 Task: Sort the products in the category "Non-Alcoholic Wines" by unit price (high first).
Action: Mouse moved to (900, 340)
Screenshot: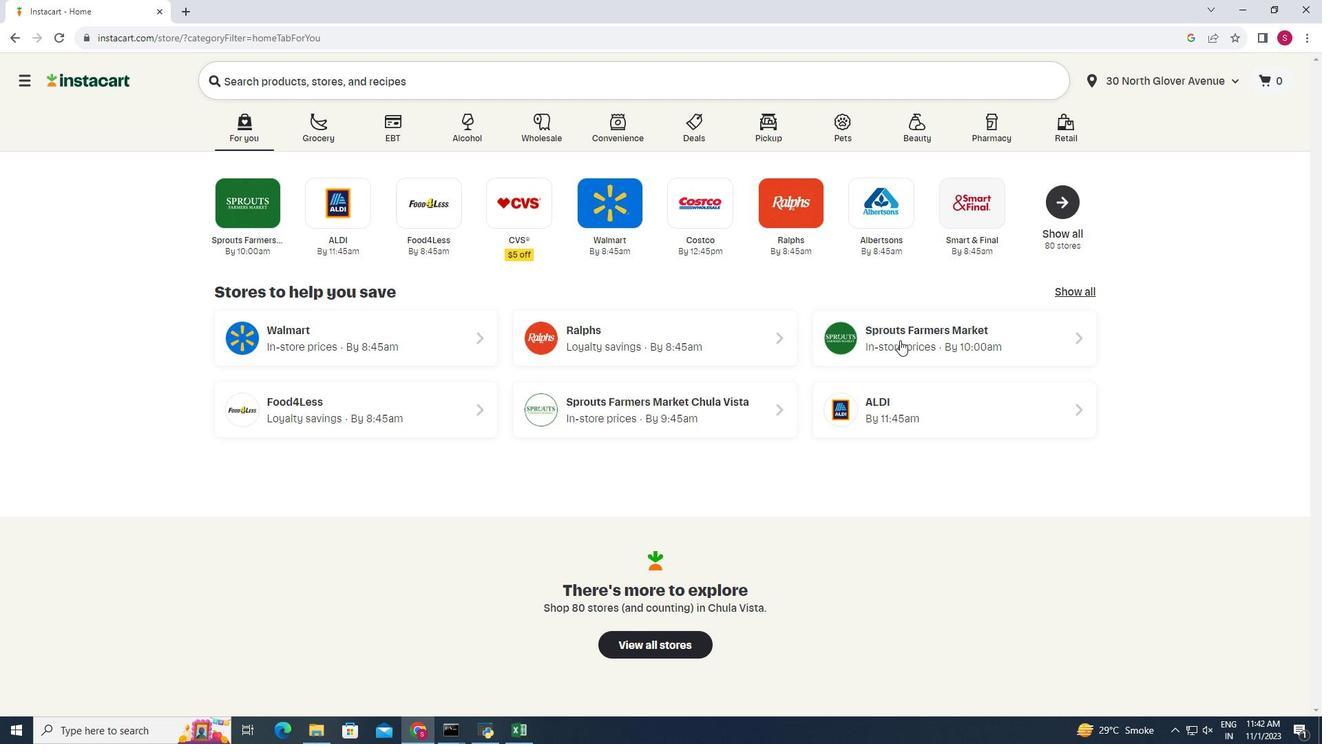 
Action: Mouse pressed left at (900, 340)
Screenshot: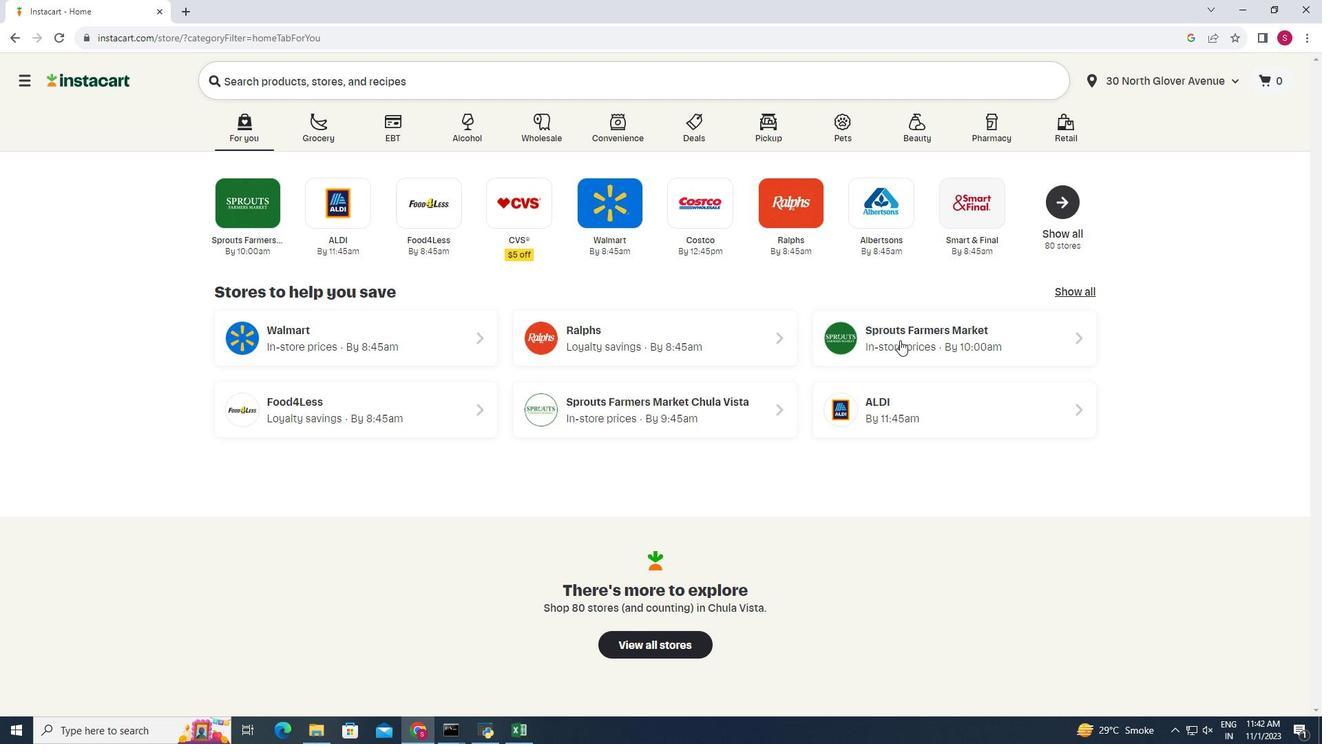 
Action: Mouse moved to (28, 659)
Screenshot: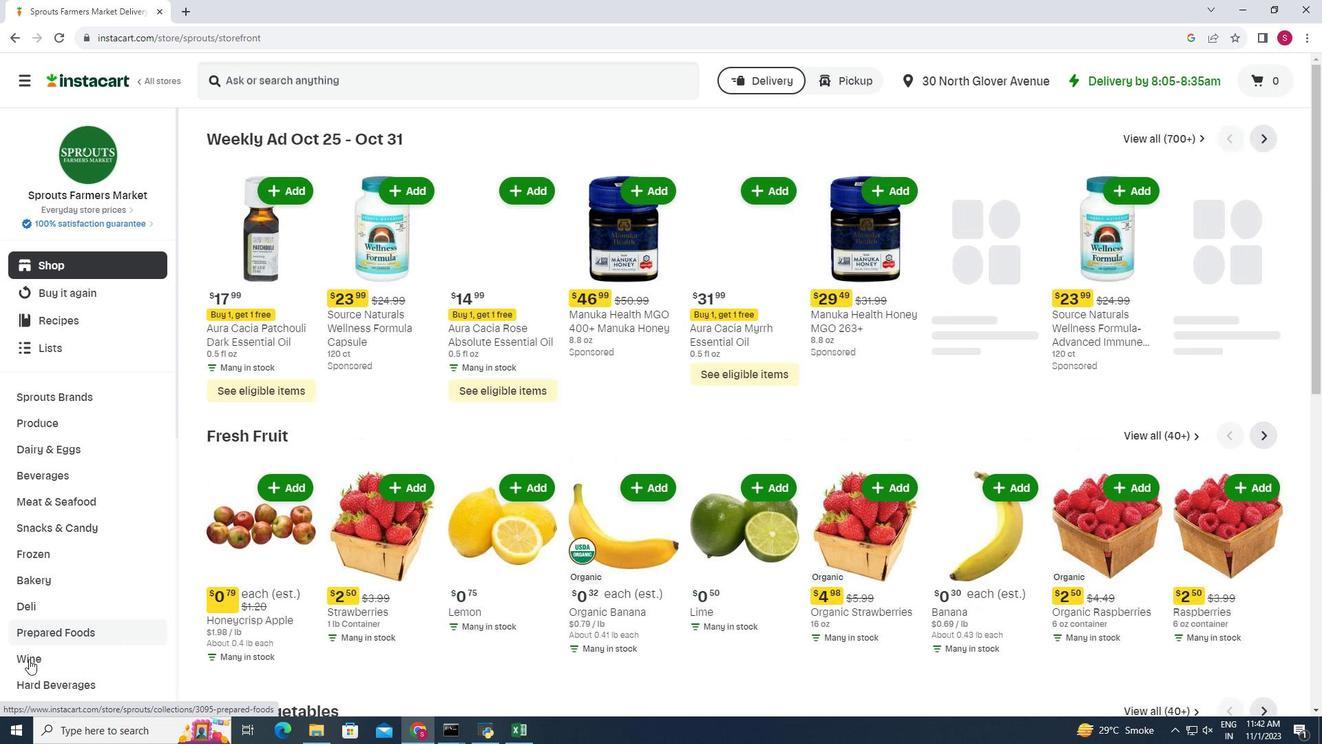 
Action: Mouse pressed left at (28, 659)
Screenshot: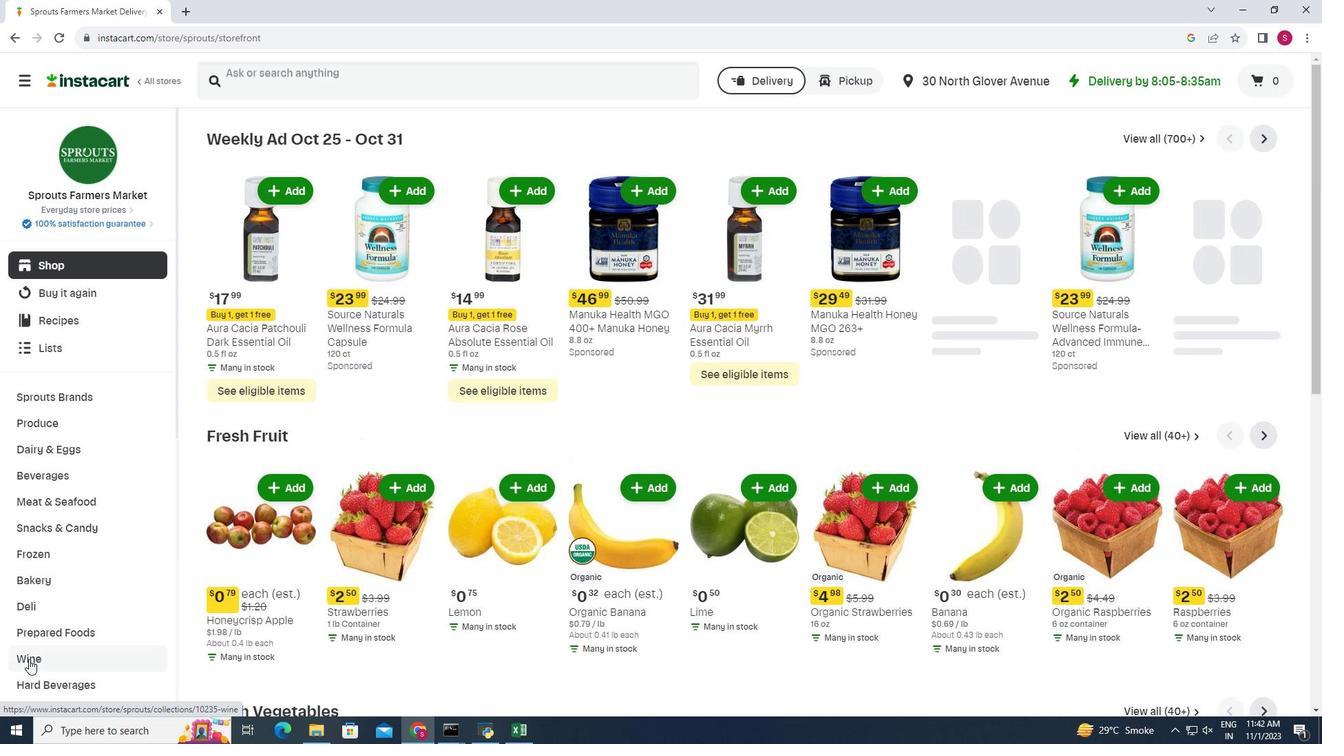 
Action: Mouse moved to (691, 167)
Screenshot: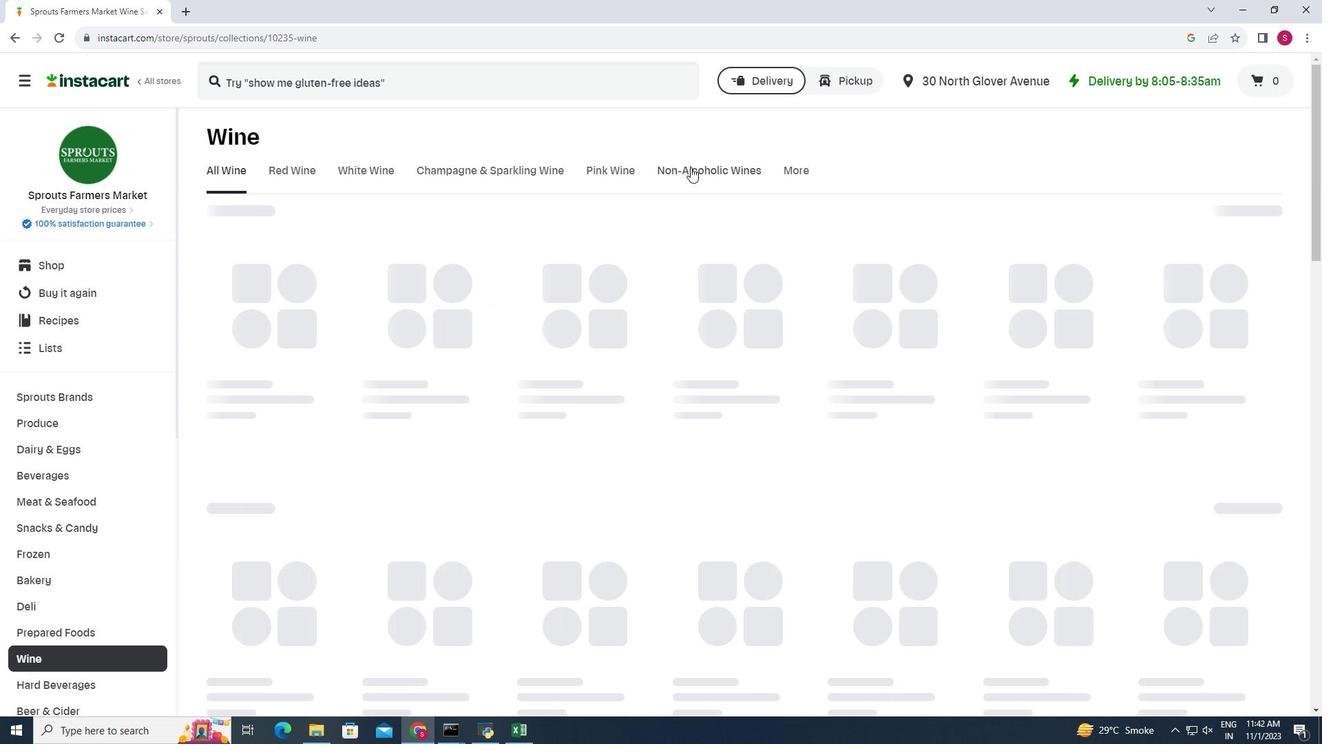 
Action: Mouse pressed left at (691, 167)
Screenshot: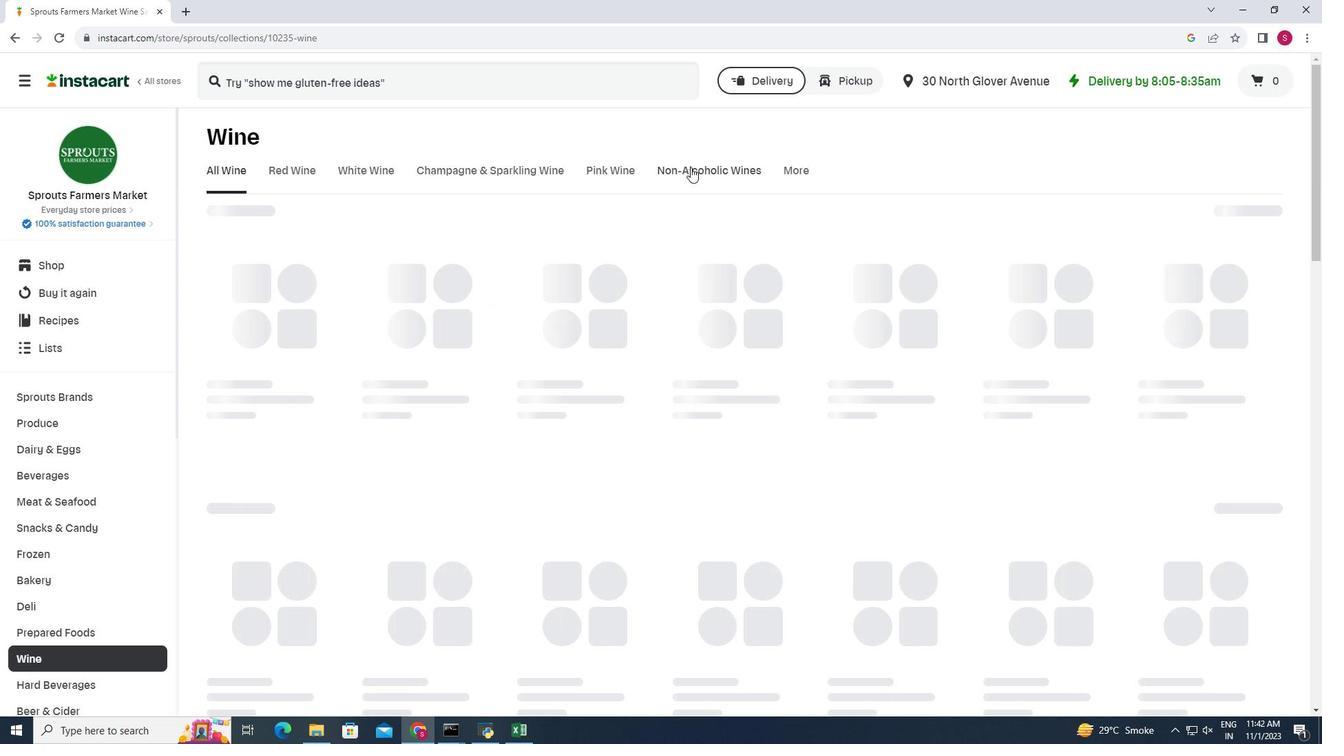 
Action: Mouse moved to (1268, 219)
Screenshot: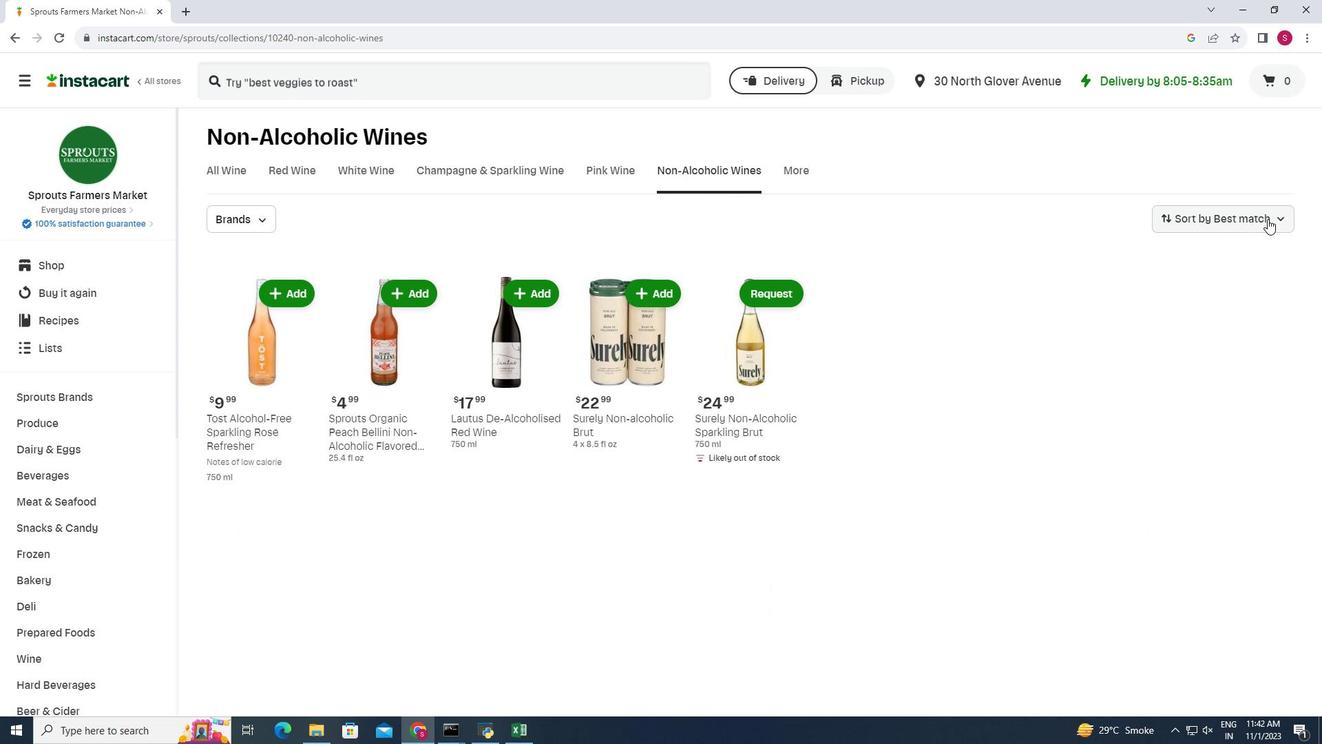 
Action: Mouse pressed left at (1268, 219)
Screenshot: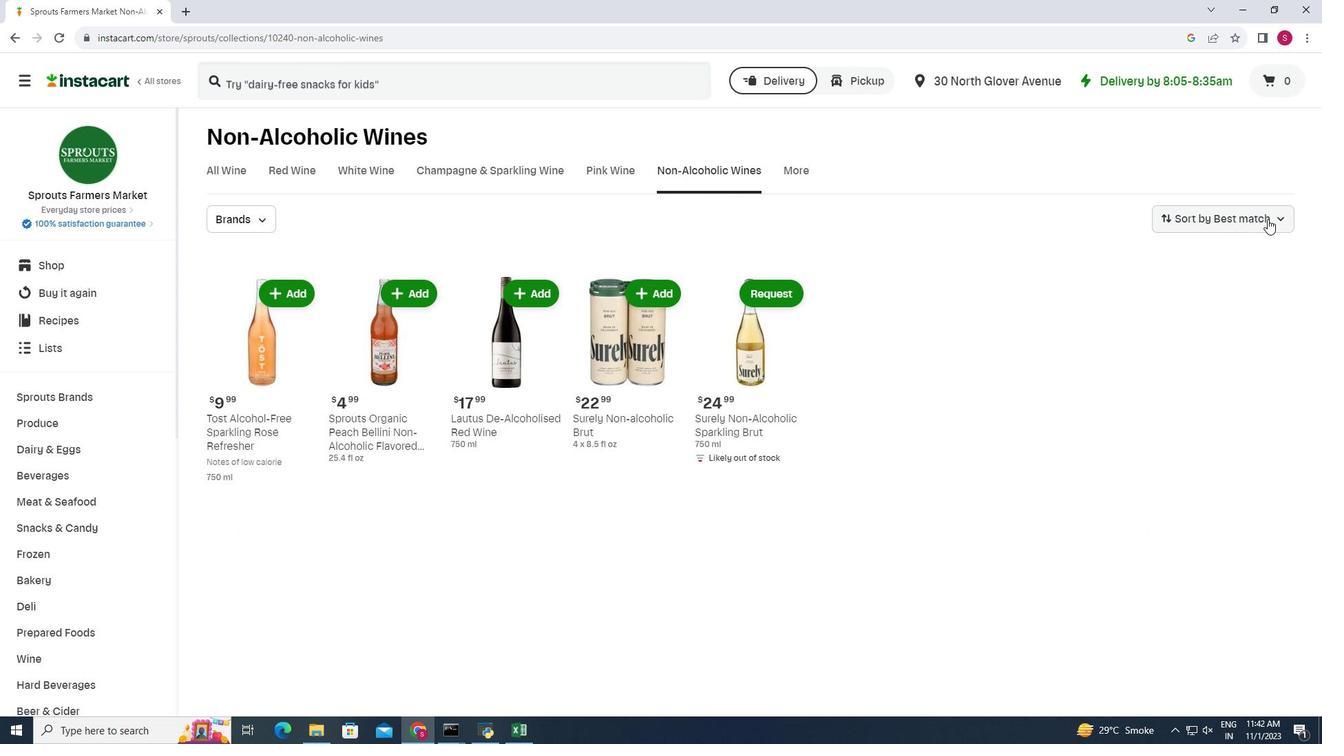 
Action: Mouse moved to (1225, 383)
Screenshot: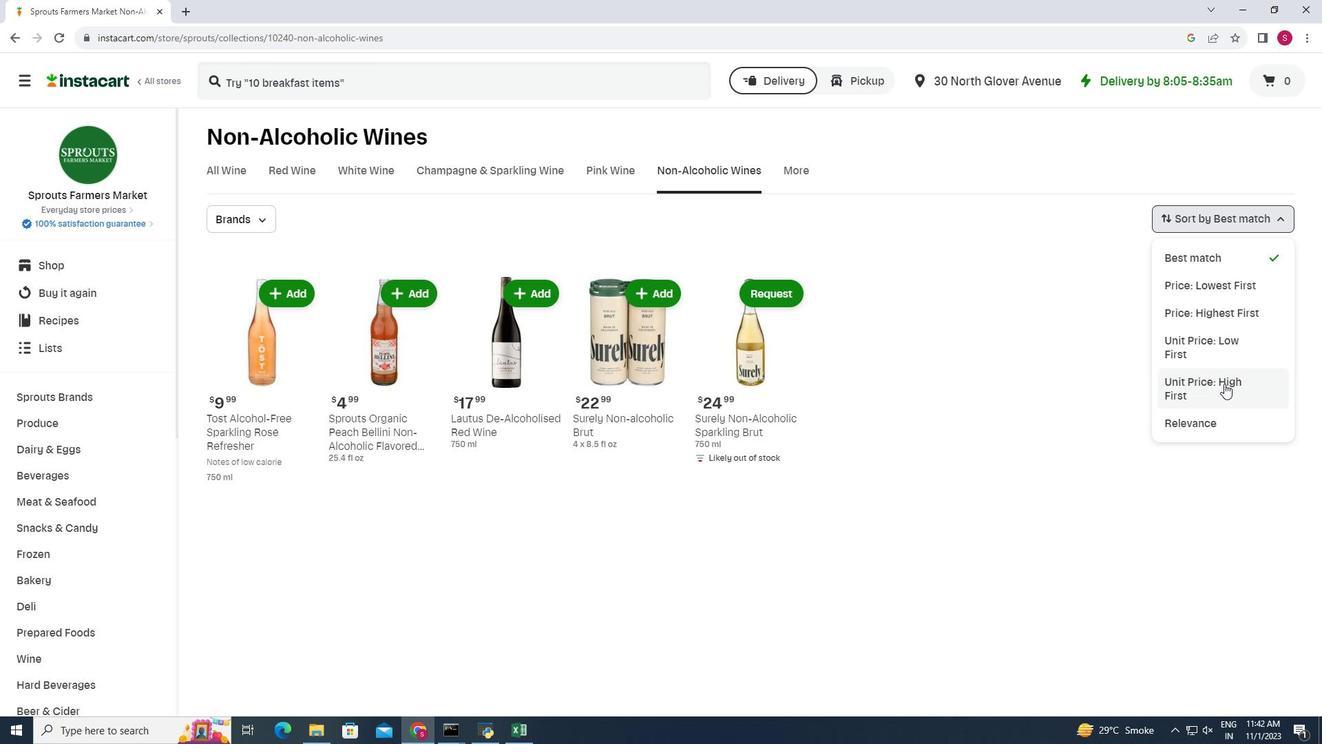 
Action: Mouse pressed left at (1225, 383)
Screenshot: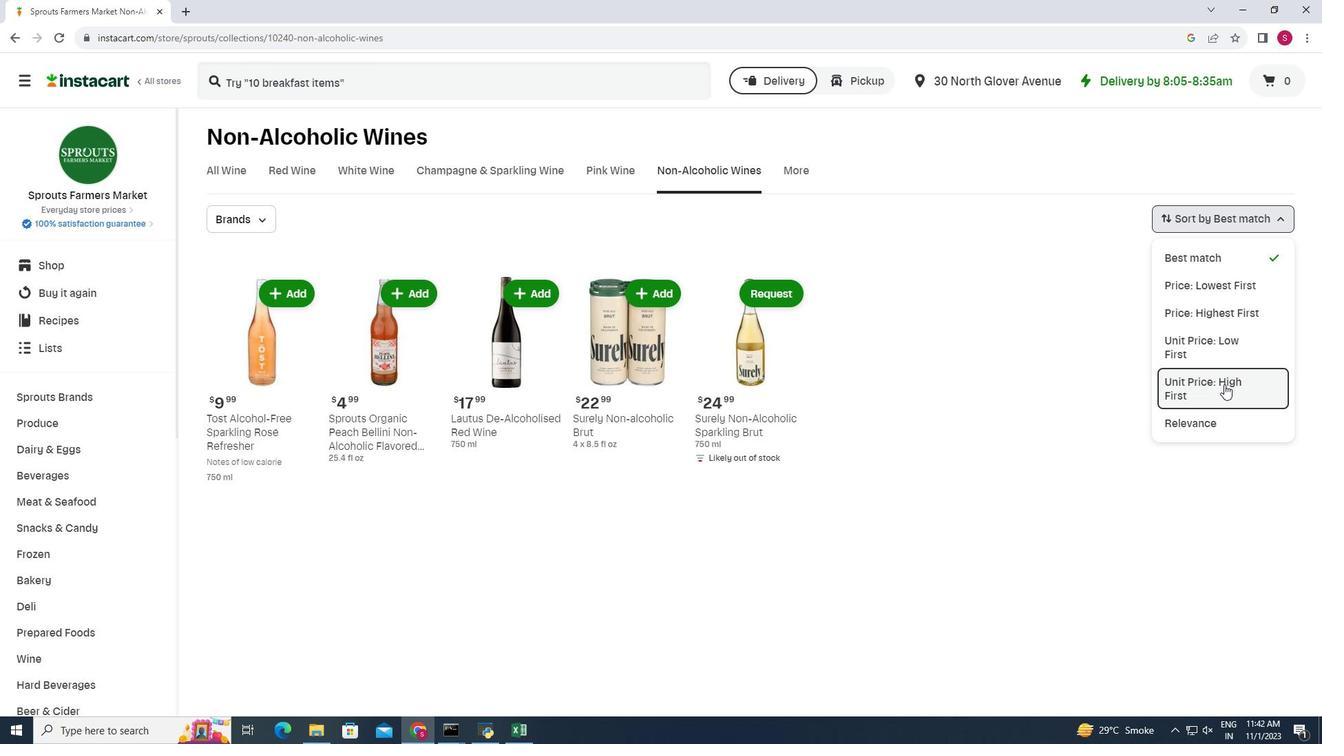 
Action: Mouse moved to (949, 317)
Screenshot: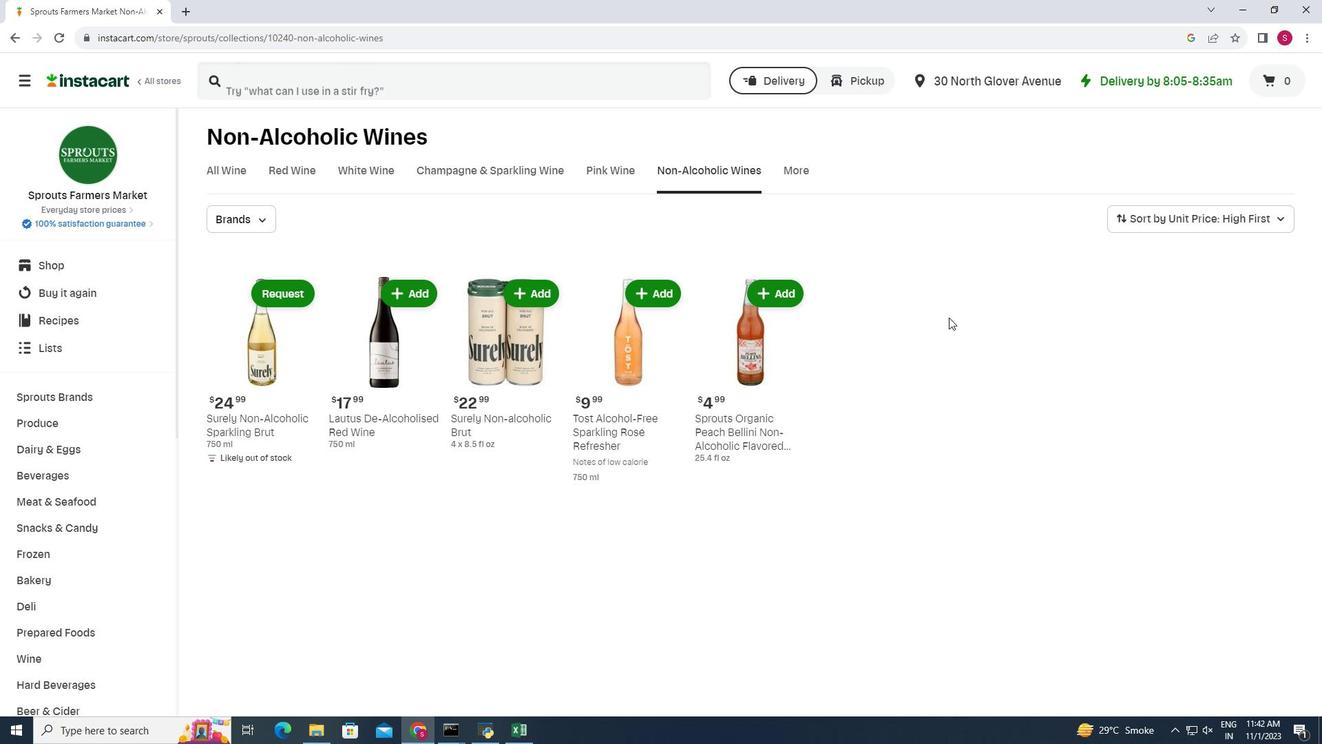 
